 Task: Select the explicit option in the cursor smooth caret animation.
Action: Mouse moved to (23, 610)
Screenshot: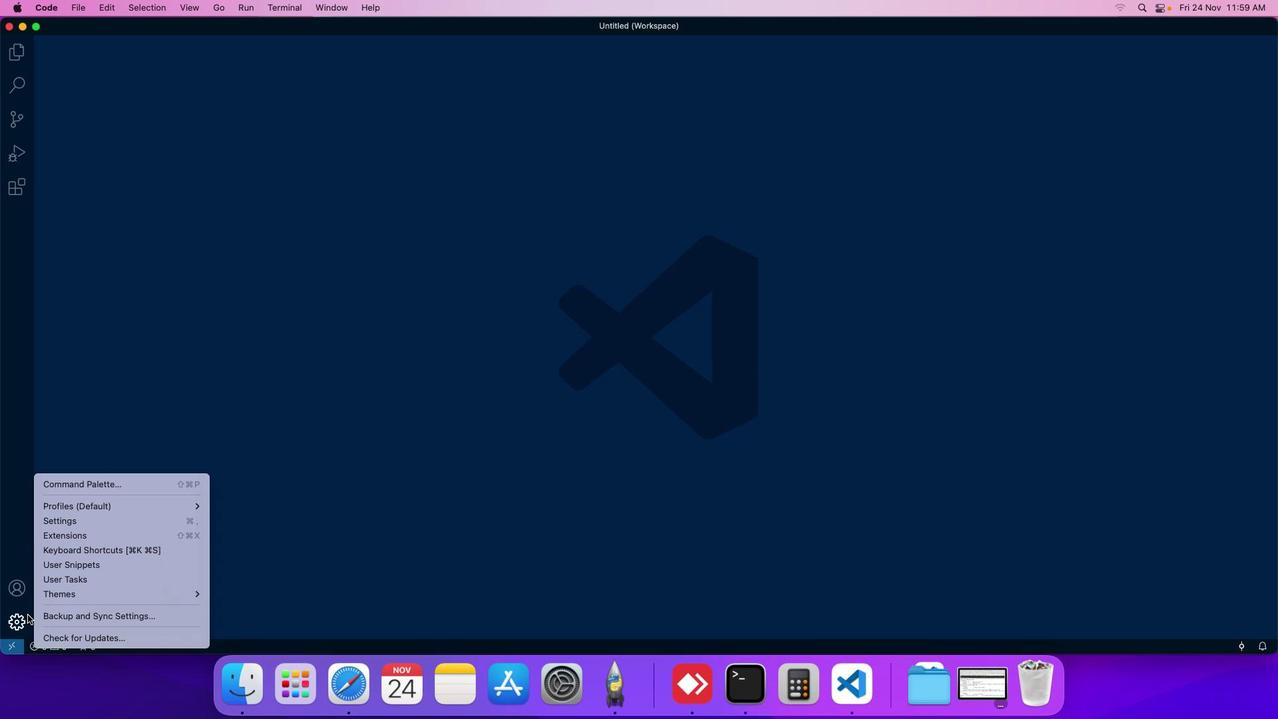 
Action: Mouse pressed left at (23, 610)
Screenshot: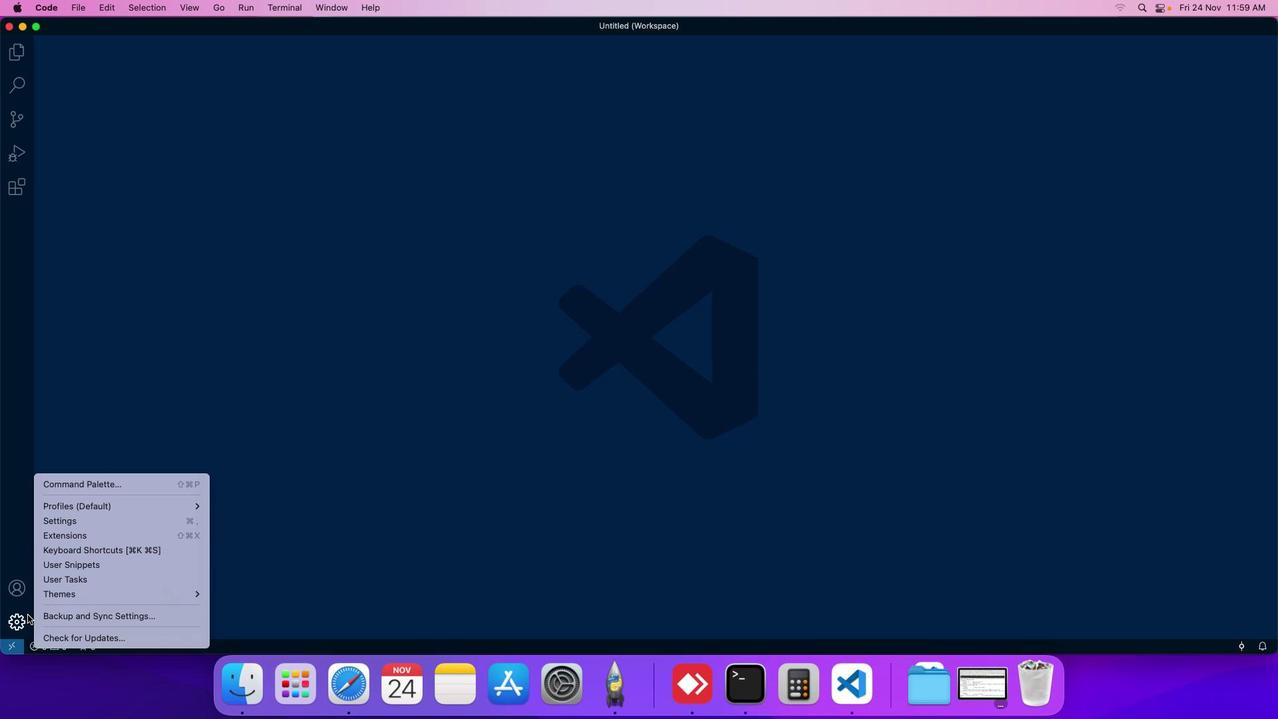 
Action: Mouse moved to (71, 519)
Screenshot: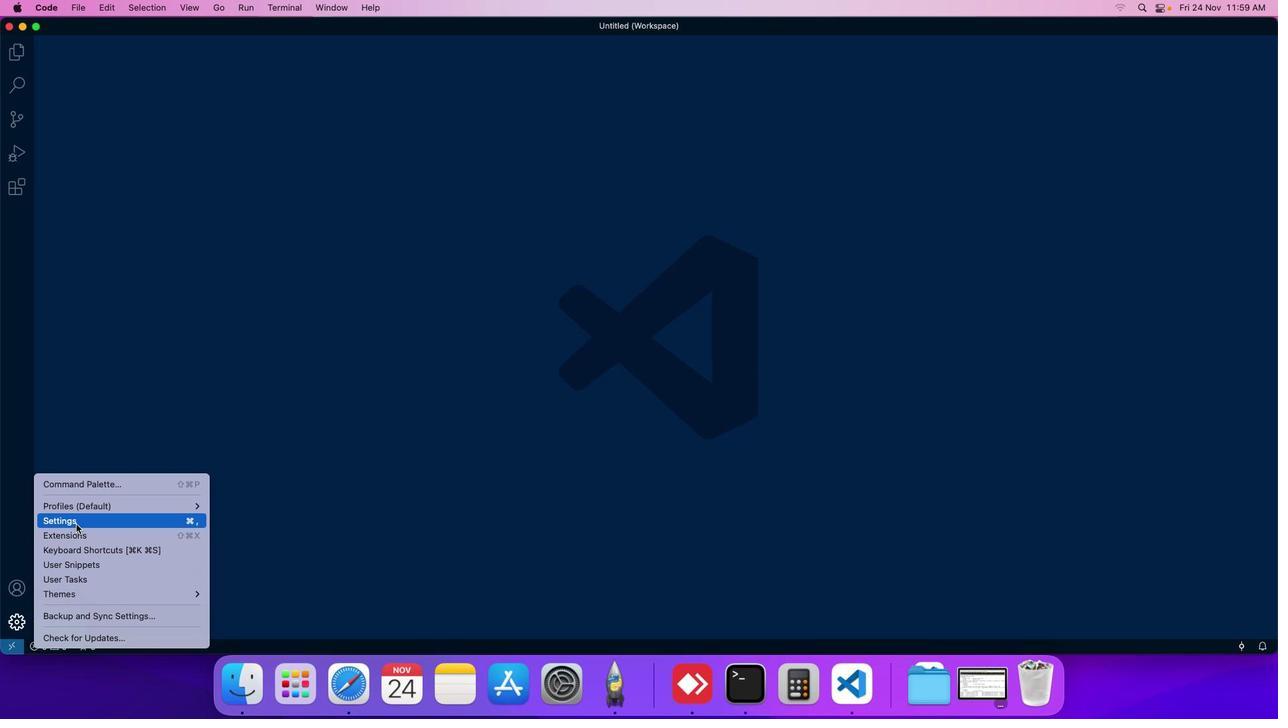 
Action: Mouse pressed left at (71, 519)
Screenshot: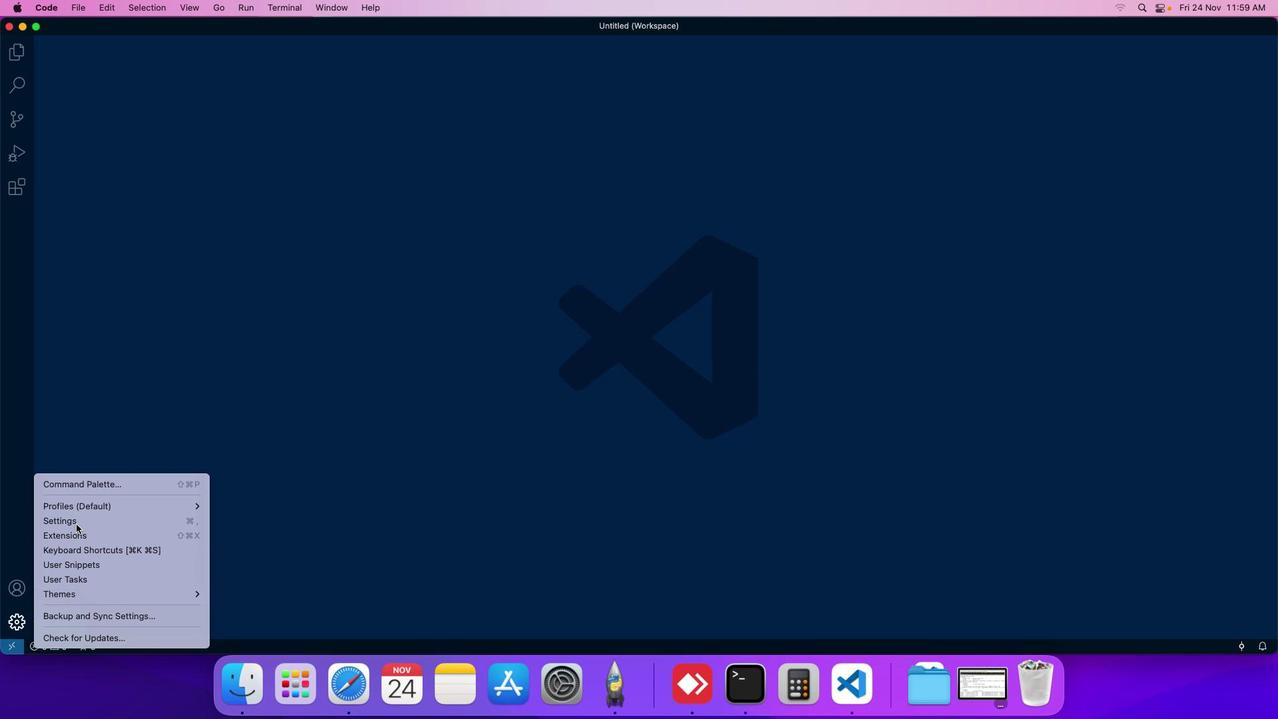 
Action: Mouse moved to (308, 145)
Screenshot: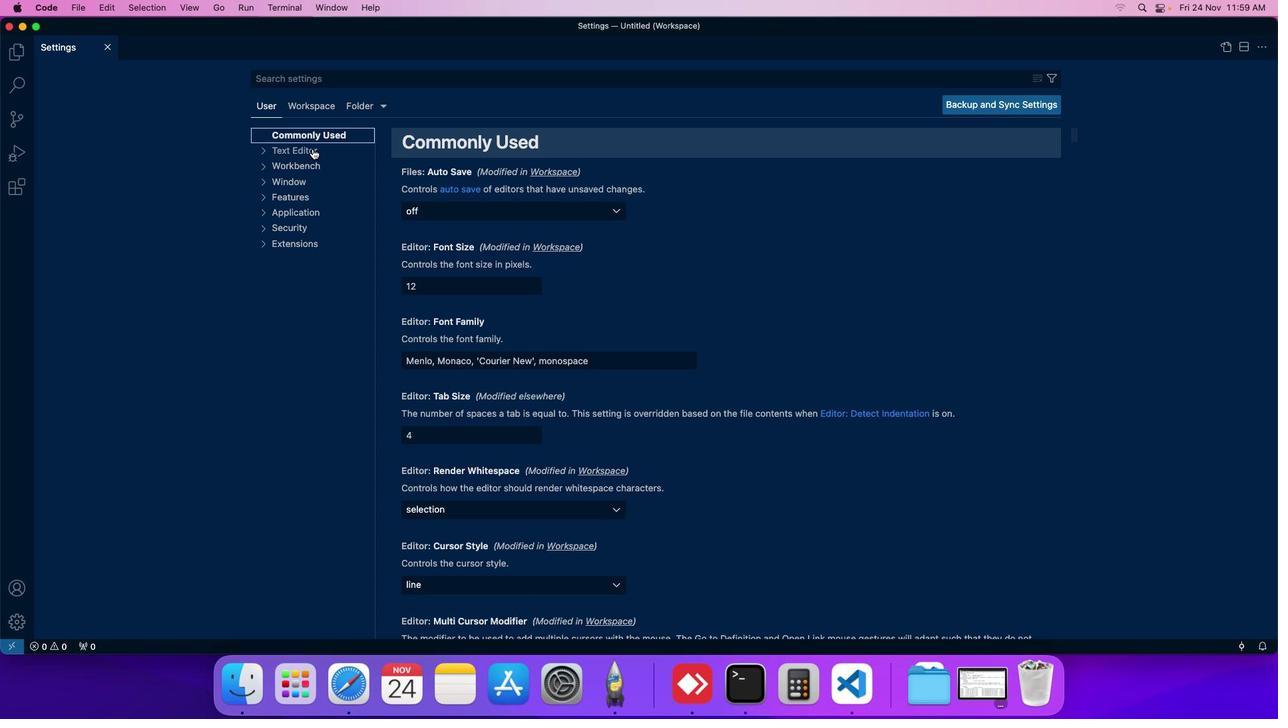 
Action: Mouse pressed left at (308, 145)
Screenshot: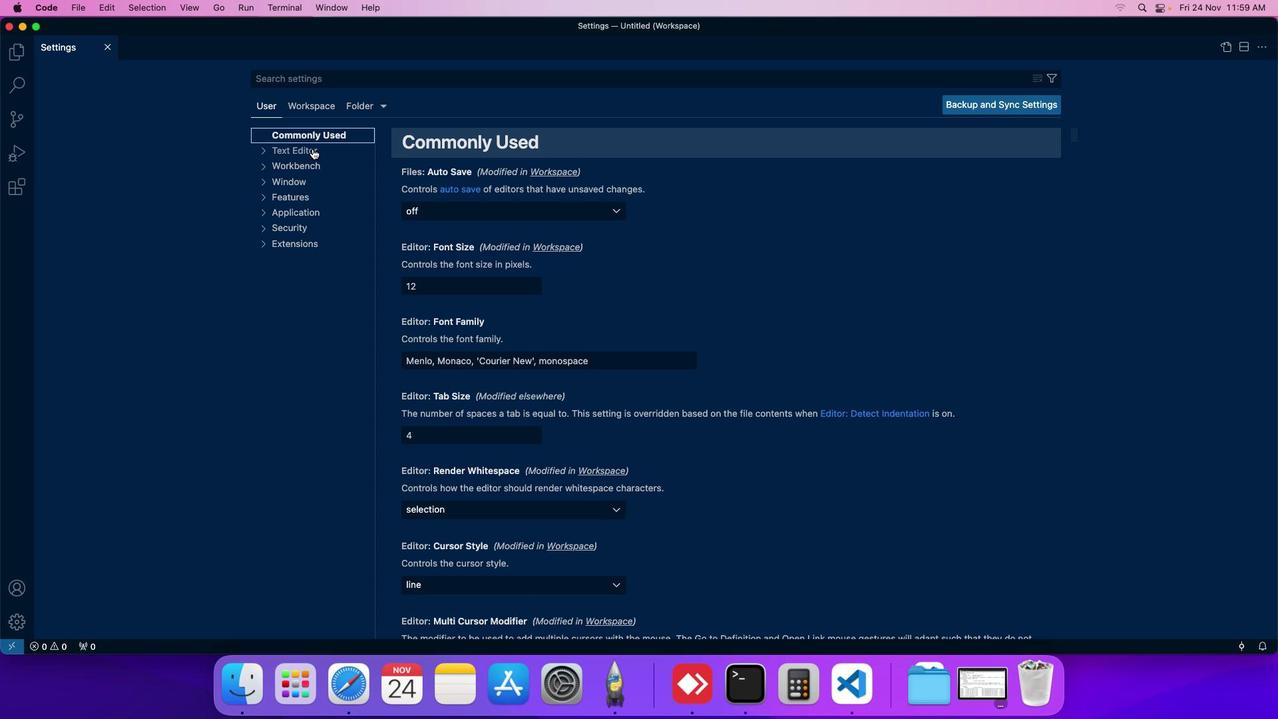 
Action: Mouse moved to (304, 159)
Screenshot: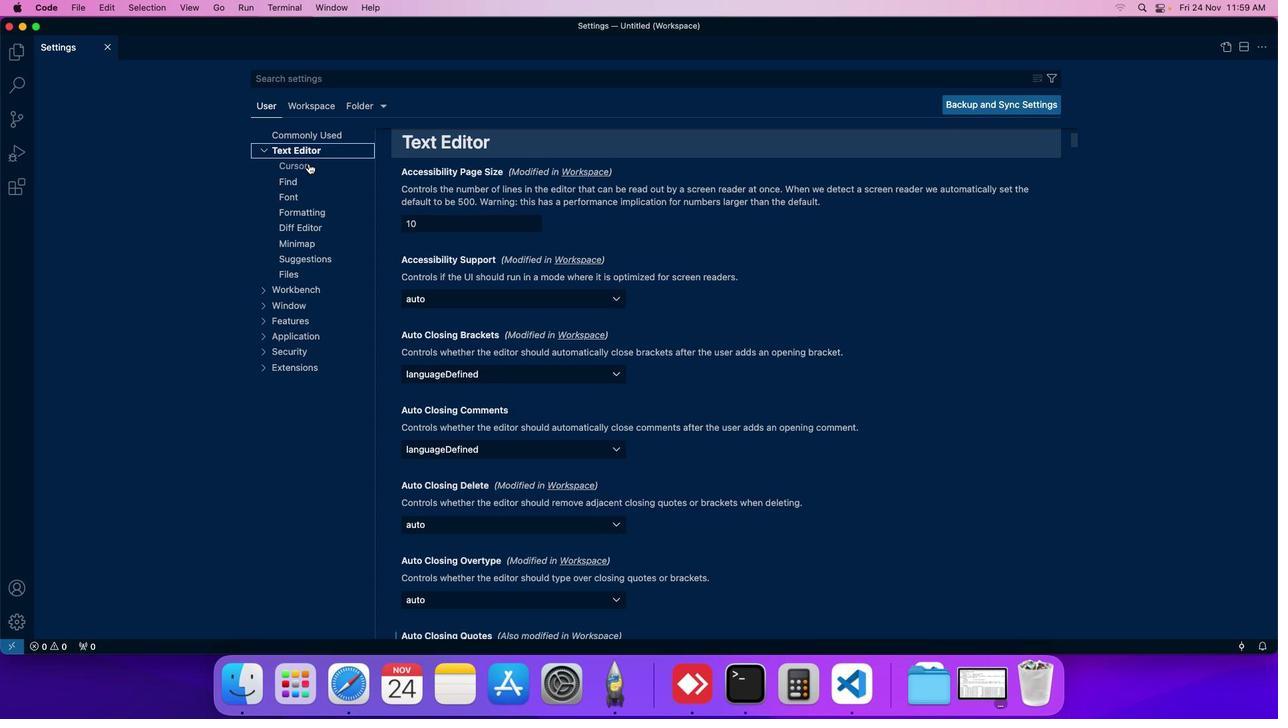 
Action: Mouse pressed left at (304, 159)
Screenshot: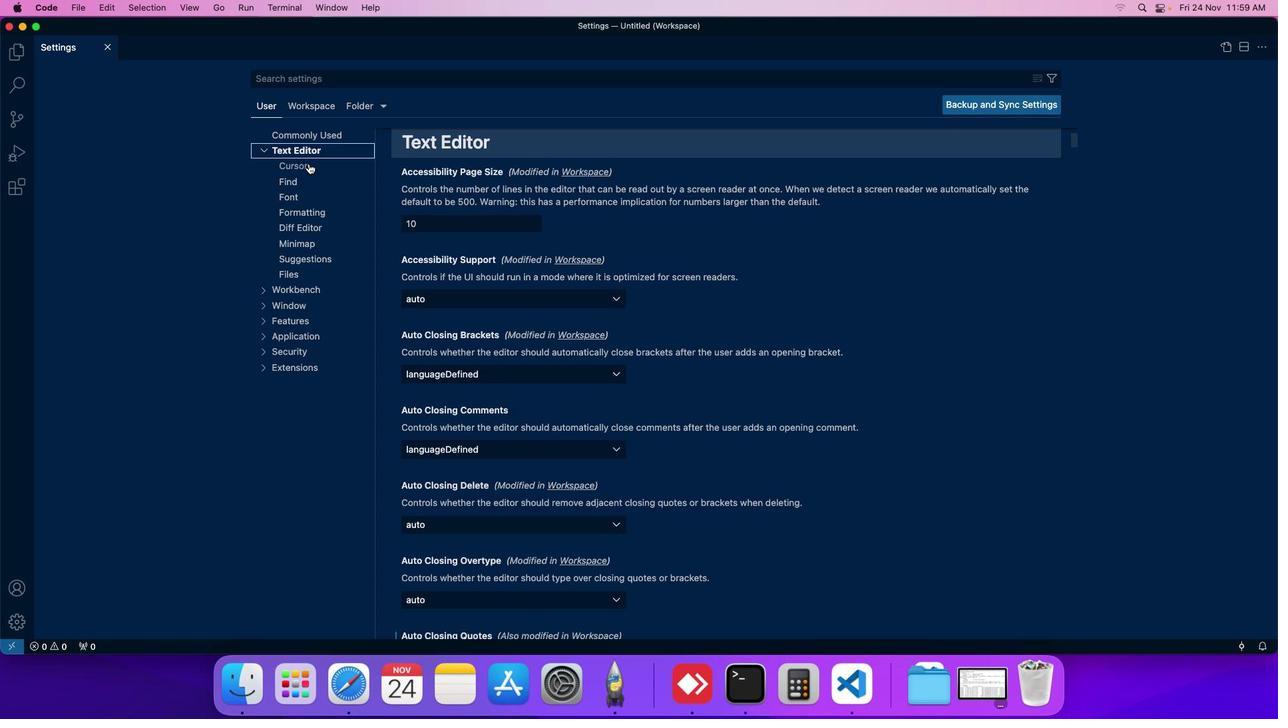 
Action: Mouse moved to (424, 277)
Screenshot: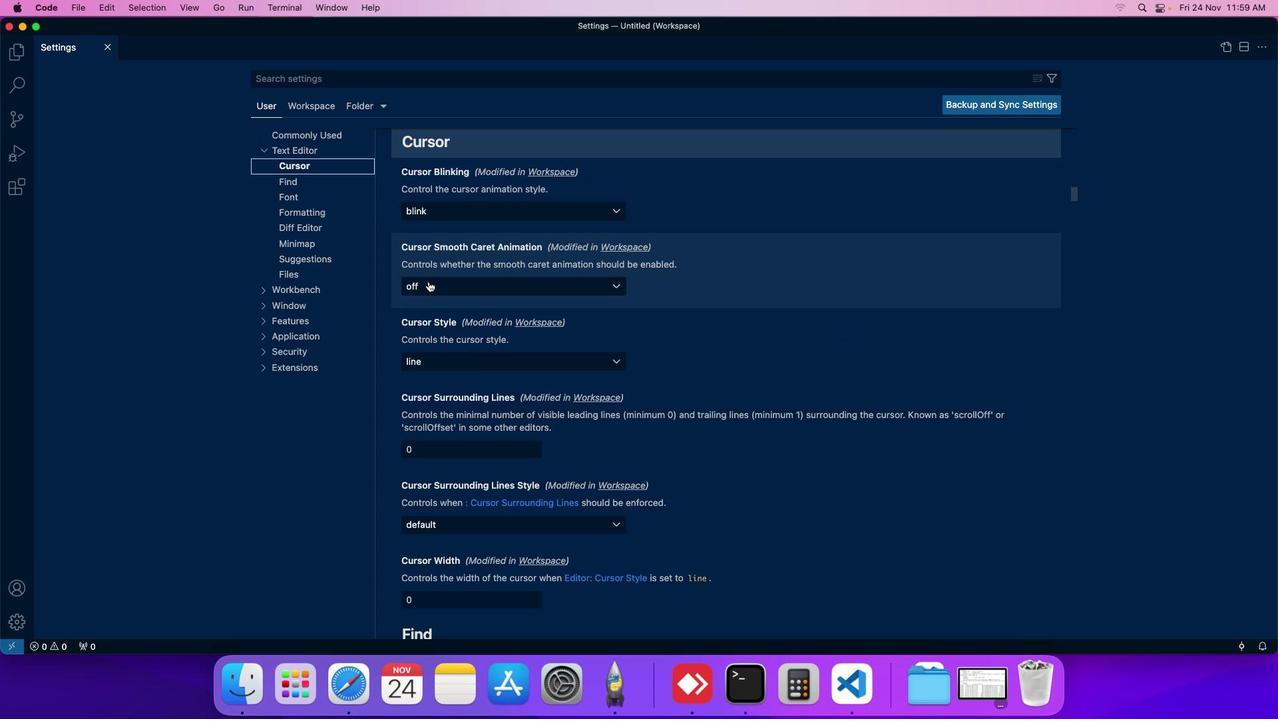 
Action: Mouse pressed left at (424, 277)
Screenshot: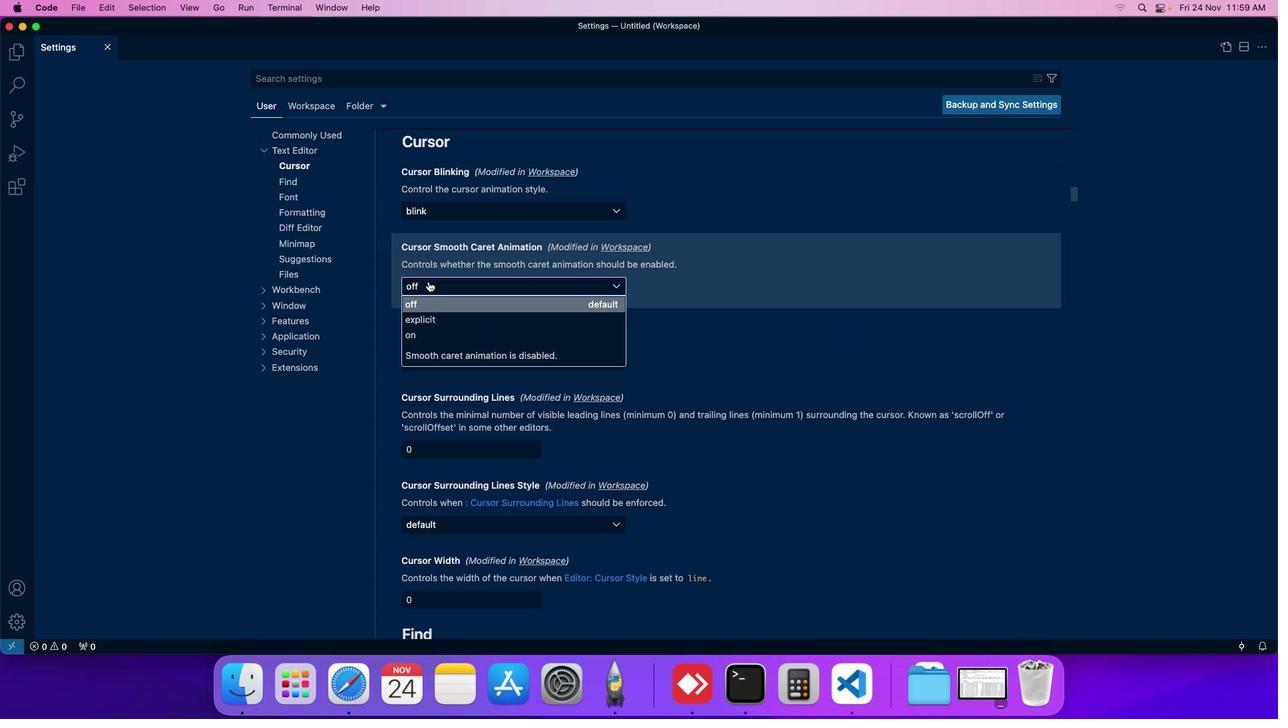 
Action: Mouse moved to (412, 311)
Screenshot: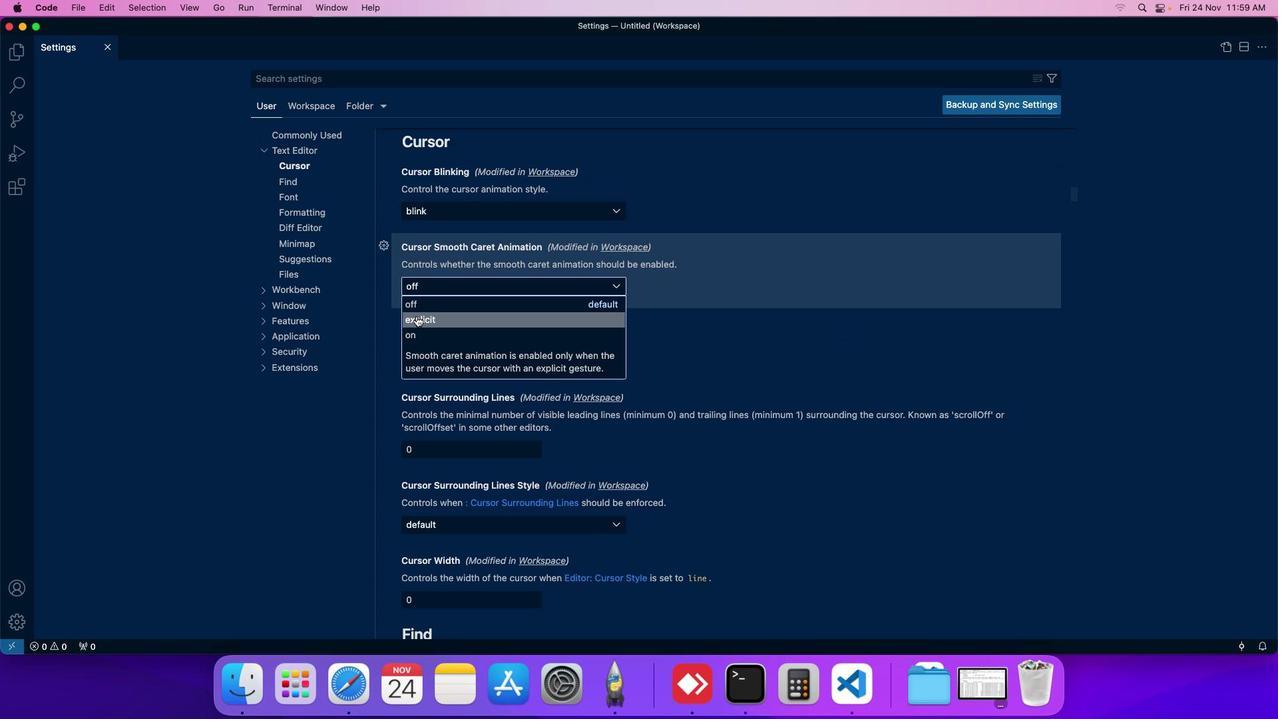 
Action: Mouse pressed left at (412, 311)
Screenshot: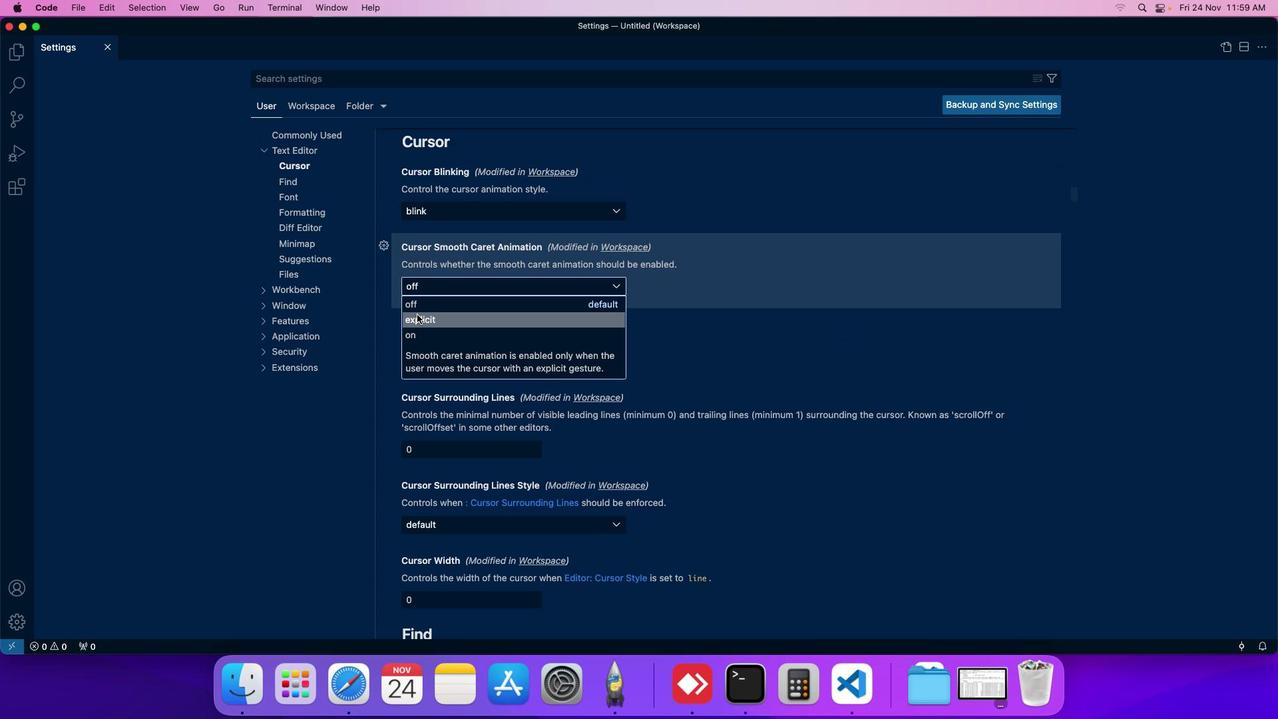 
Action: Mouse moved to (430, 290)
Screenshot: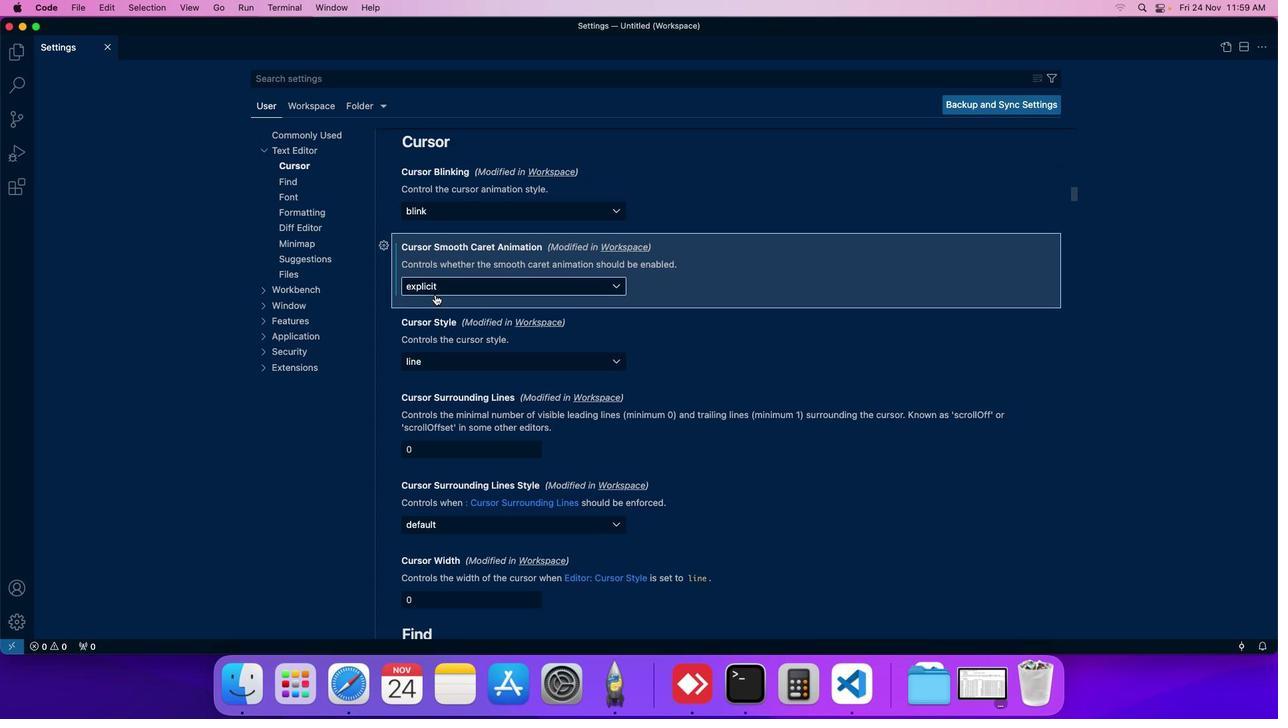 
